 Task: Add Kendall Jackson Vintners Reserve Chardonnay to the cart.
Action: Mouse moved to (726, 245)
Screenshot: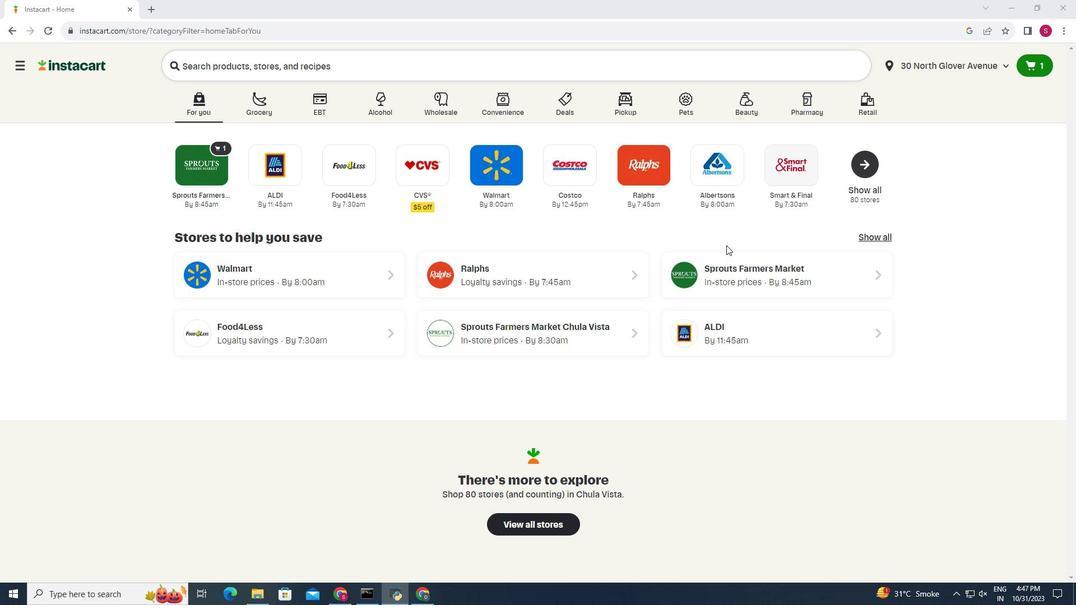 
Action: Mouse pressed left at (726, 245)
Screenshot: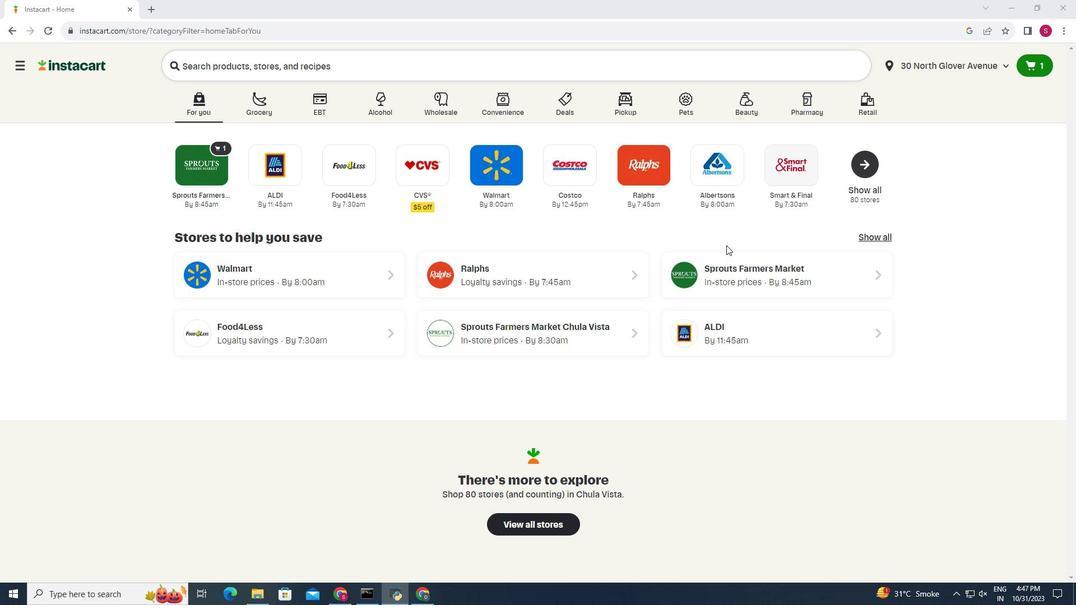 
Action: Mouse moved to (738, 259)
Screenshot: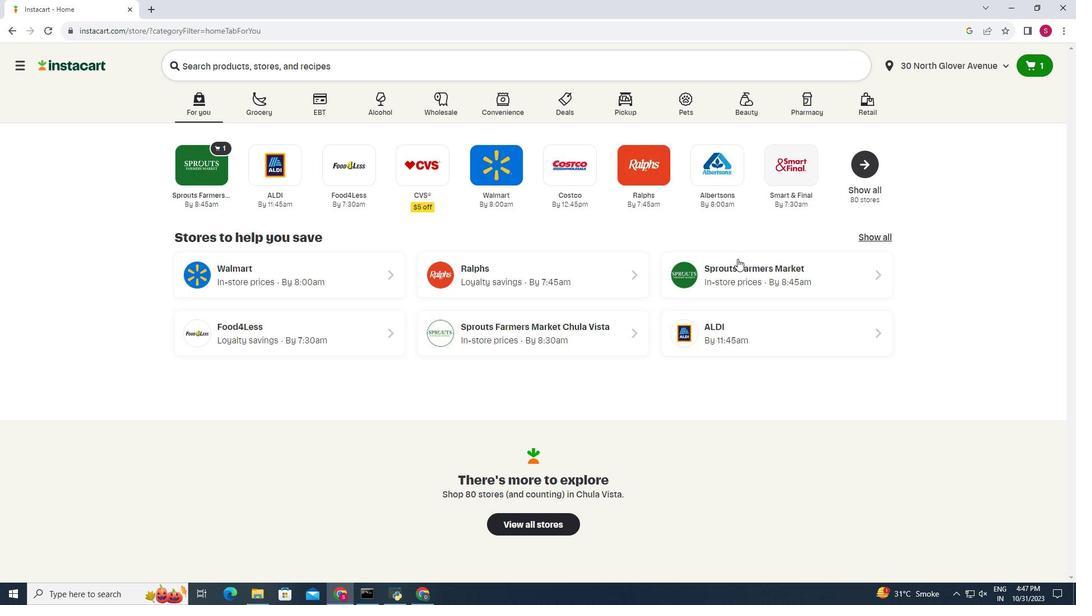 
Action: Mouse pressed left at (738, 259)
Screenshot: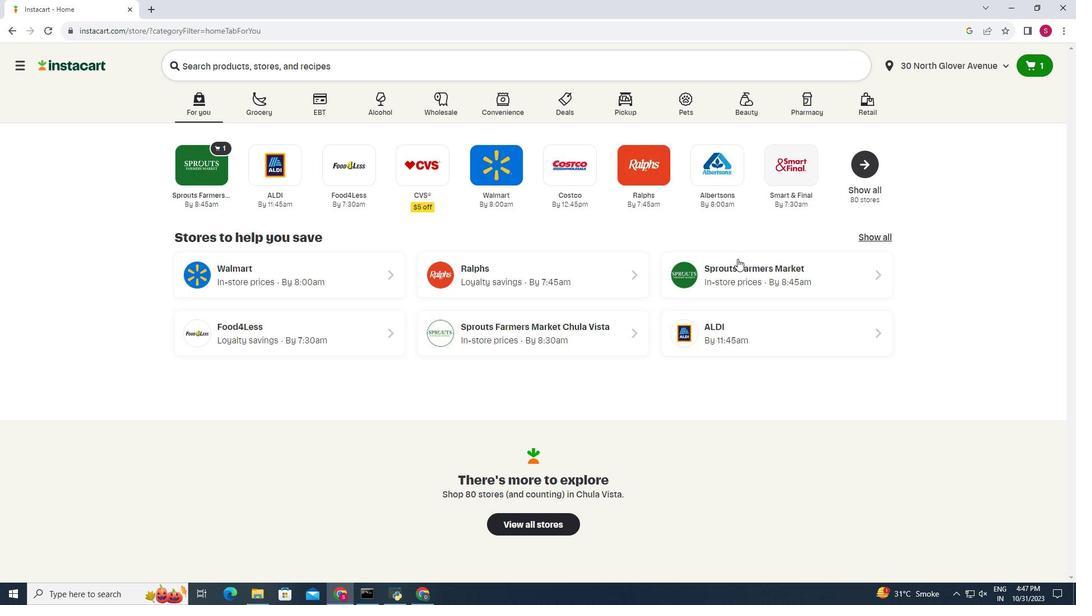 
Action: Mouse moved to (21, 540)
Screenshot: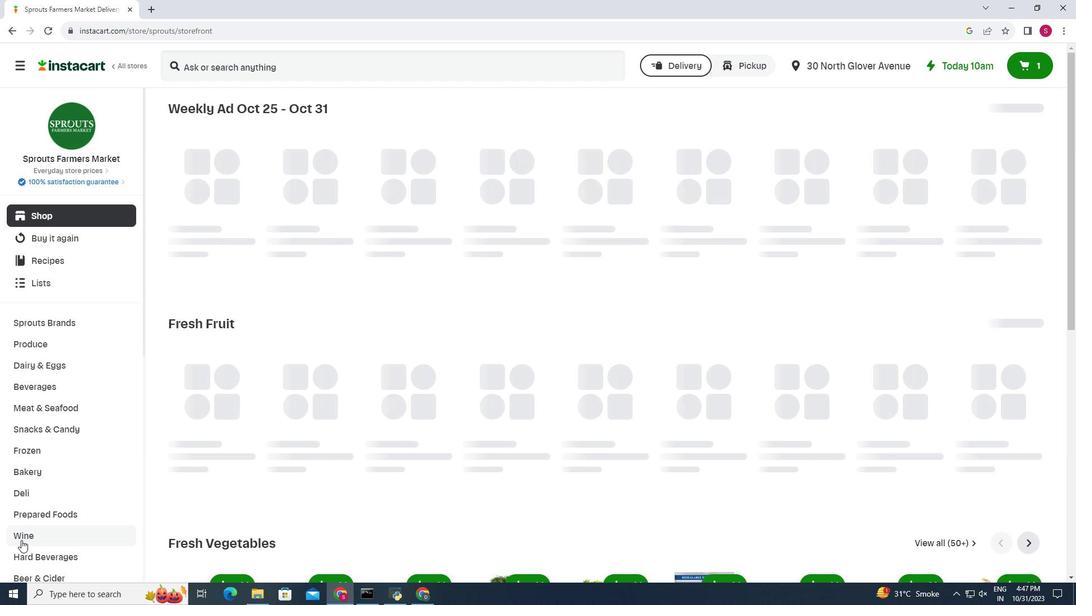 
Action: Mouse pressed left at (21, 540)
Screenshot: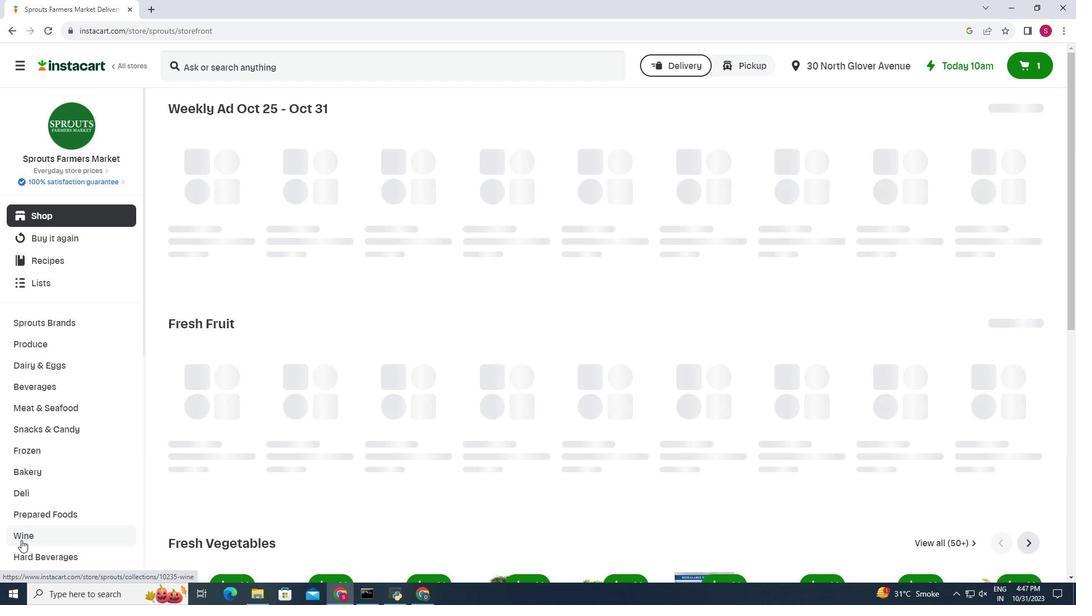 
Action: Mouse moved to (307, 141)
Screenshot: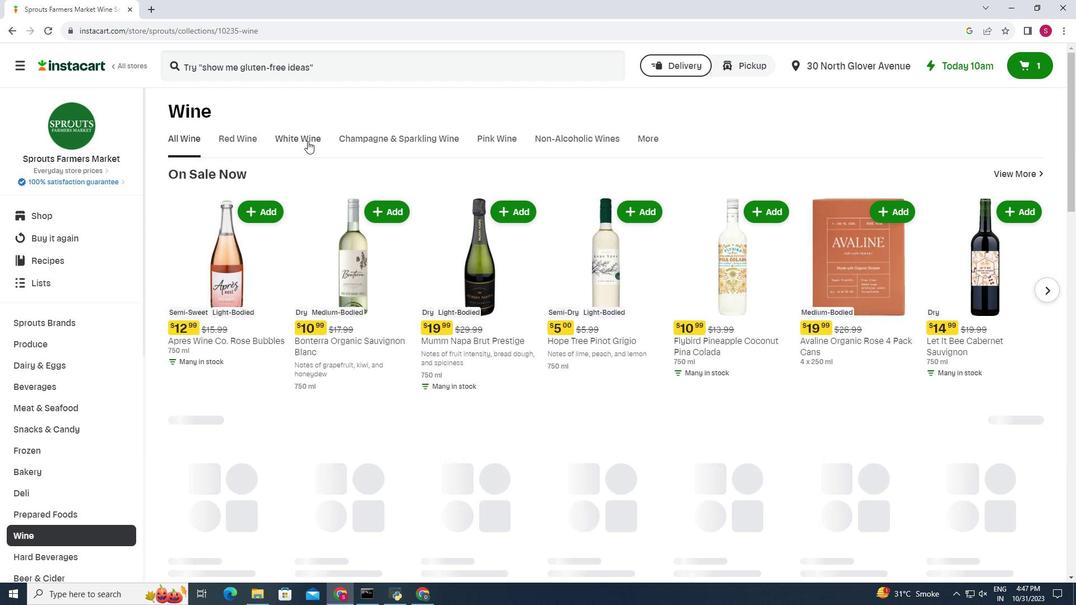 
Action: Mouse pressed left at (307, 141)
Screenshot: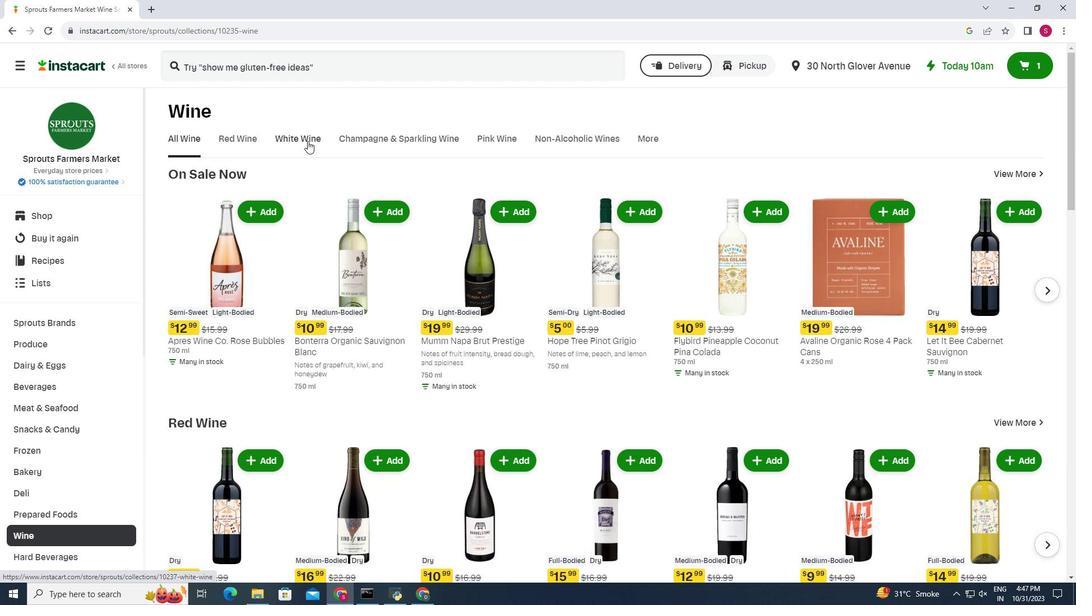 
Action: Mouse moved to (374, 195)
Screenshot: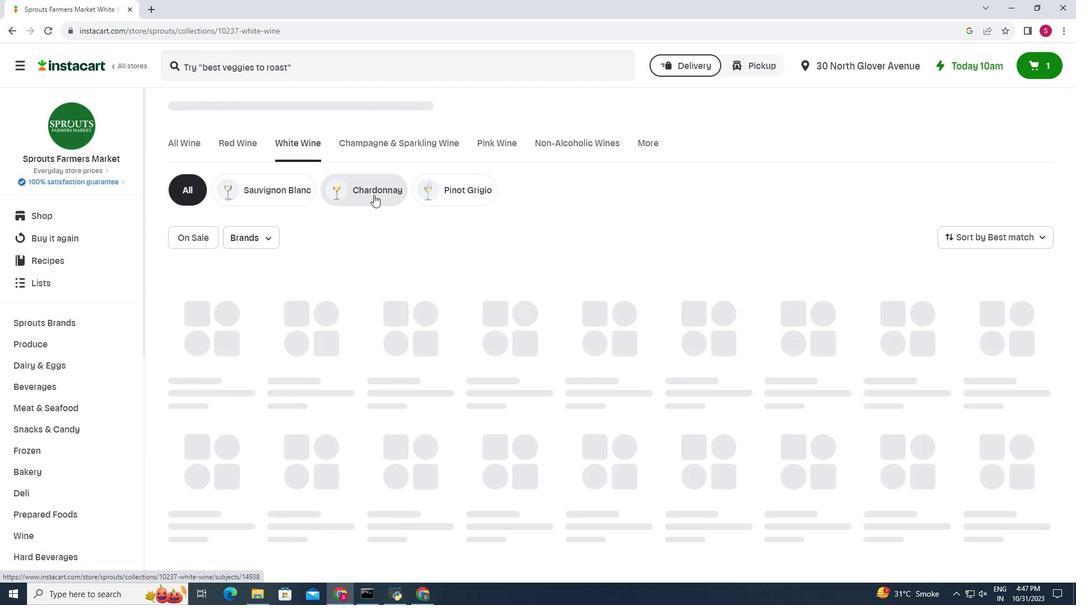 
Action: Mouse pressed left at (374, 195)
Screenshot: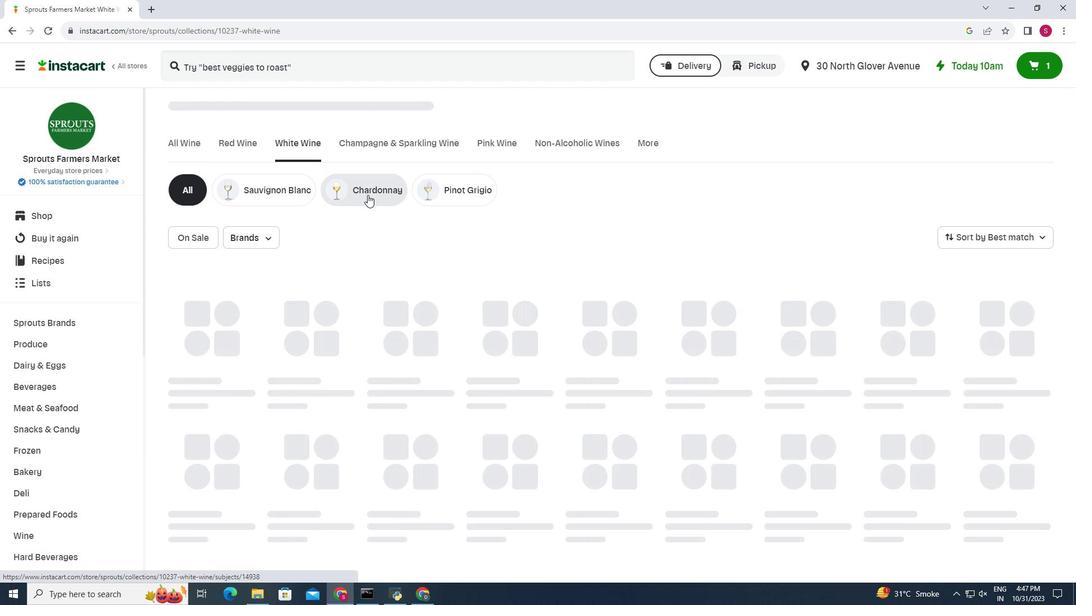 
Action: Mouse moved to (647, 213)
Screenshot: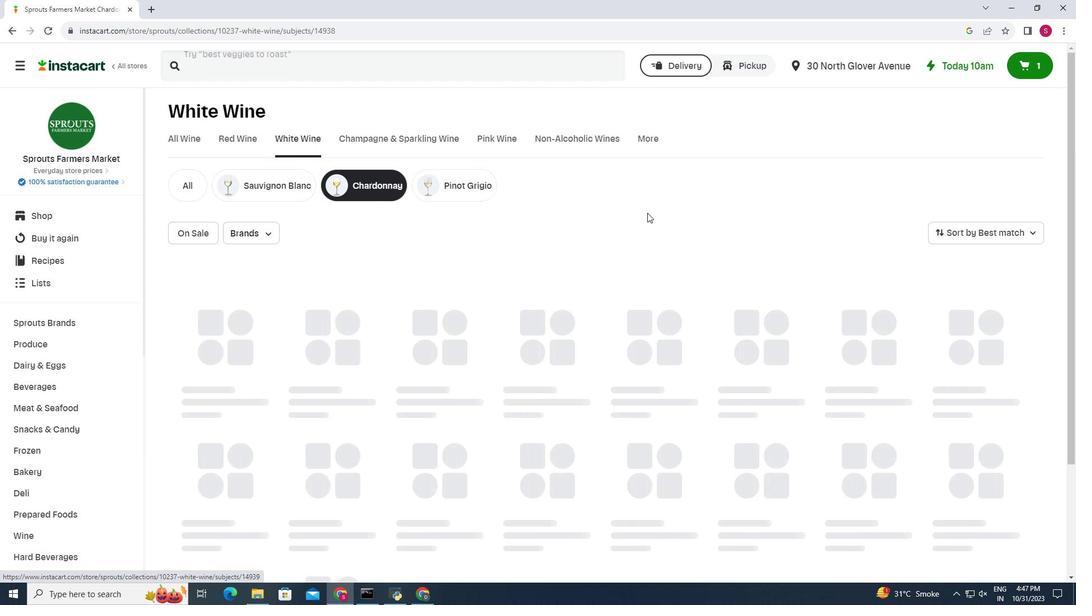 
Action: Mouse scrolled (647, 212) with delta (0, 0)
Screenshot: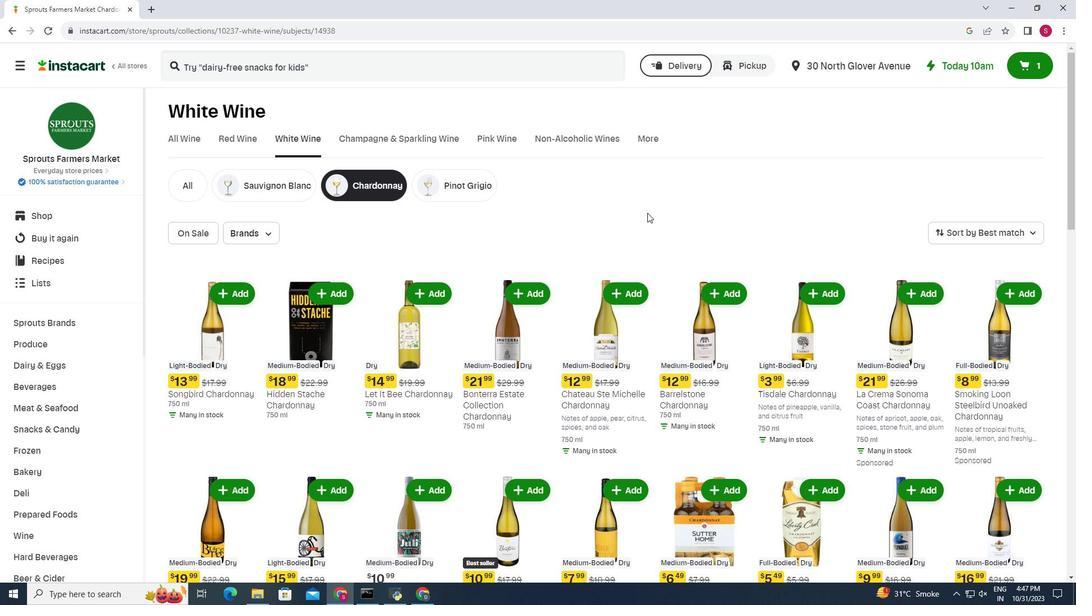 
Action: Mouse moved to (1010, 347)
Screenshot: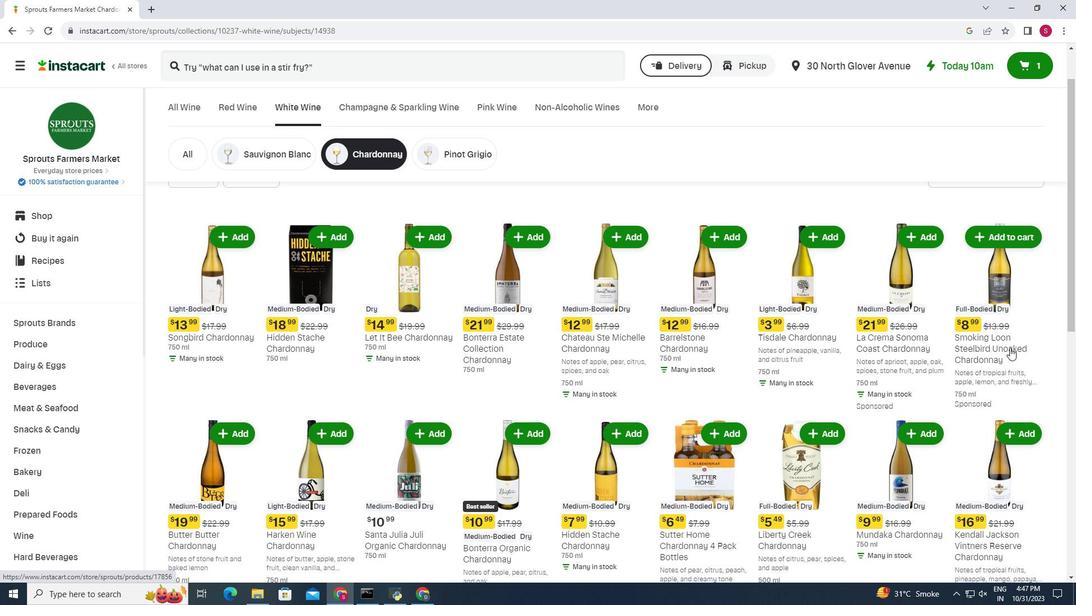 
Action: Mouse scrolled (1010, 347) with delta (0, 0)
Screenshot: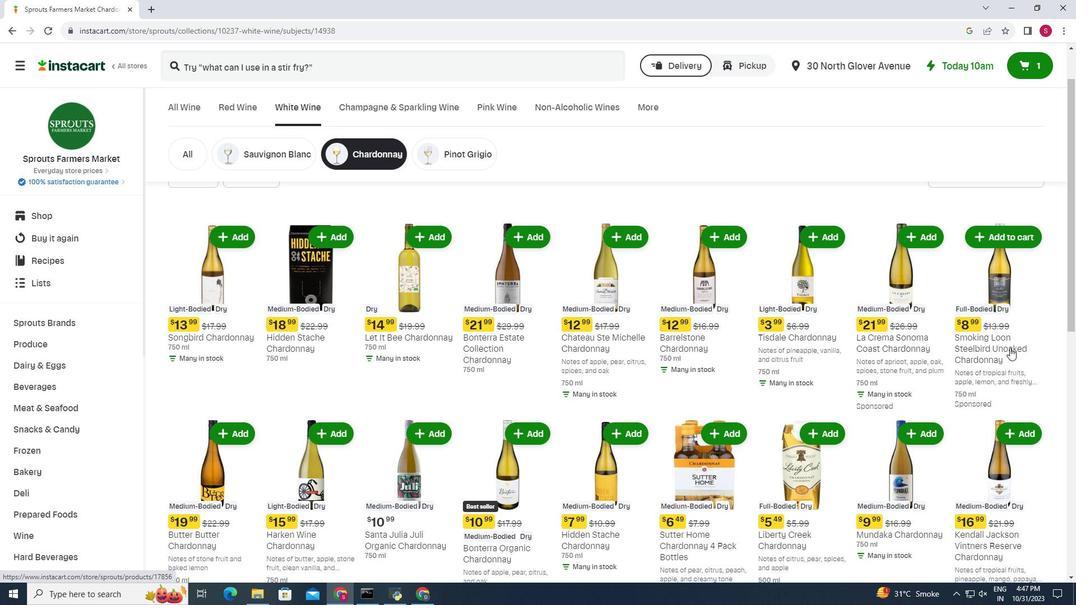 
Action: Mouse moved to (1010, 348)
Screenshot: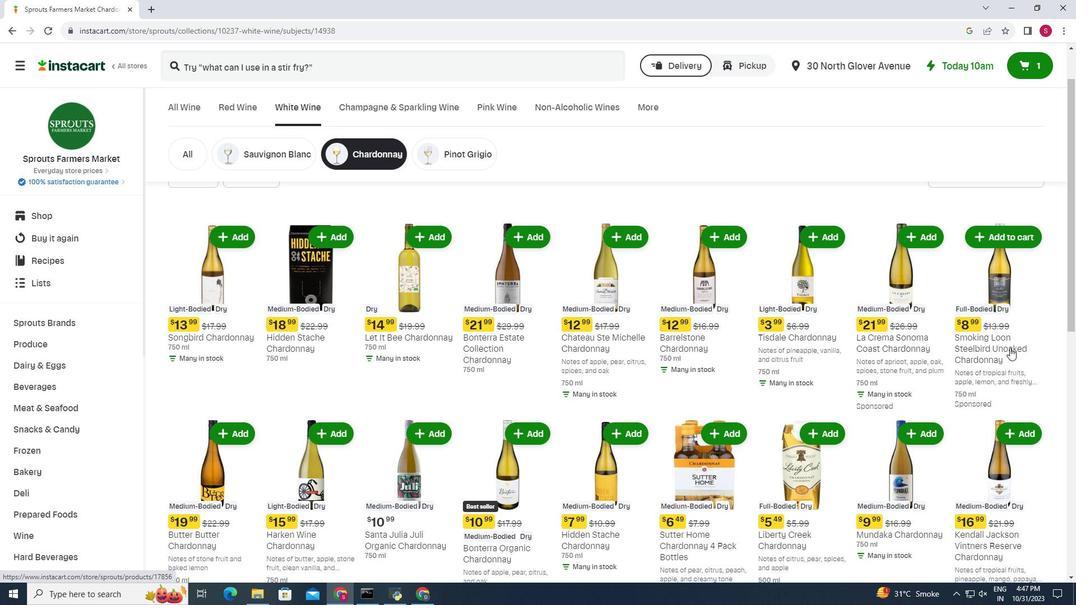 
Action: Mouse scrolled (1010, 347) with delta (0, 0)
Screenshot: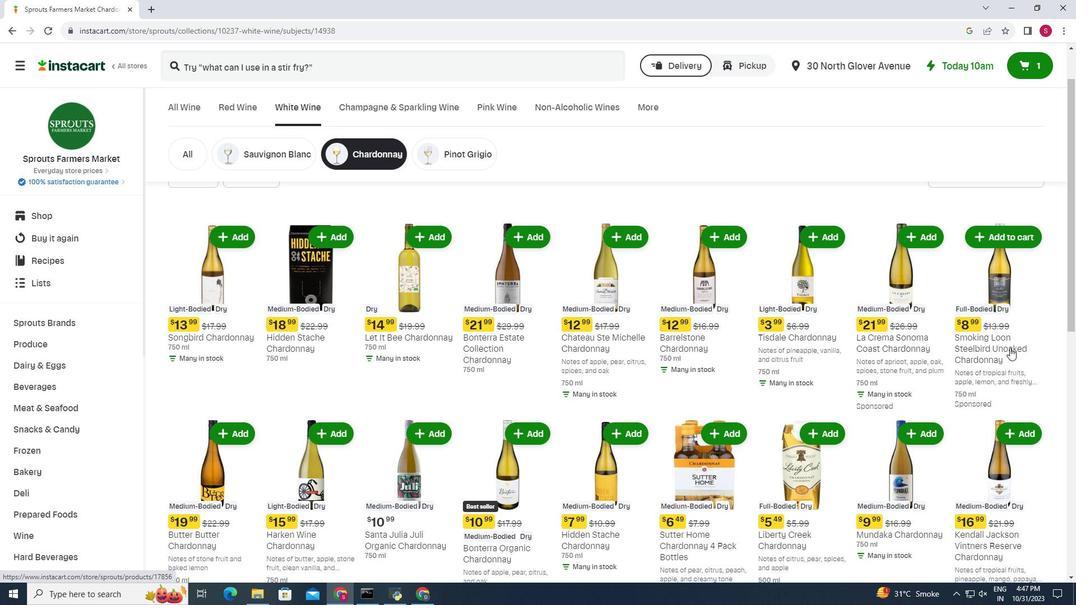 
Action: Mouse moved to (1010, 349)
Screenshot: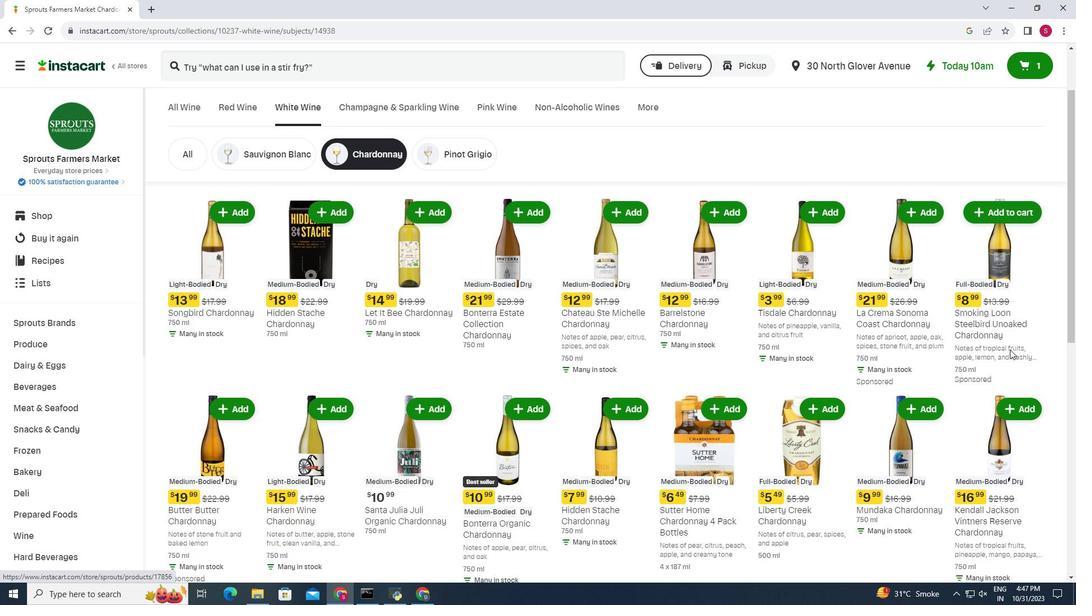 
Action: Mouse scrolled (1010, 348) with delta (0, 0)
Screenshot: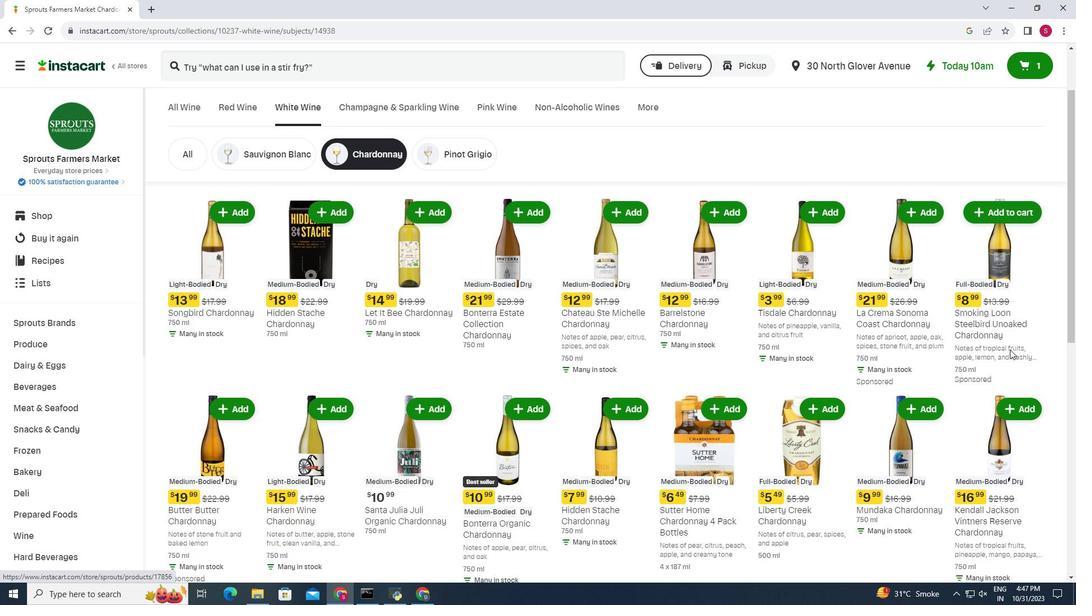 
Action: Mouse moved to (1010, 270)
Screenshot: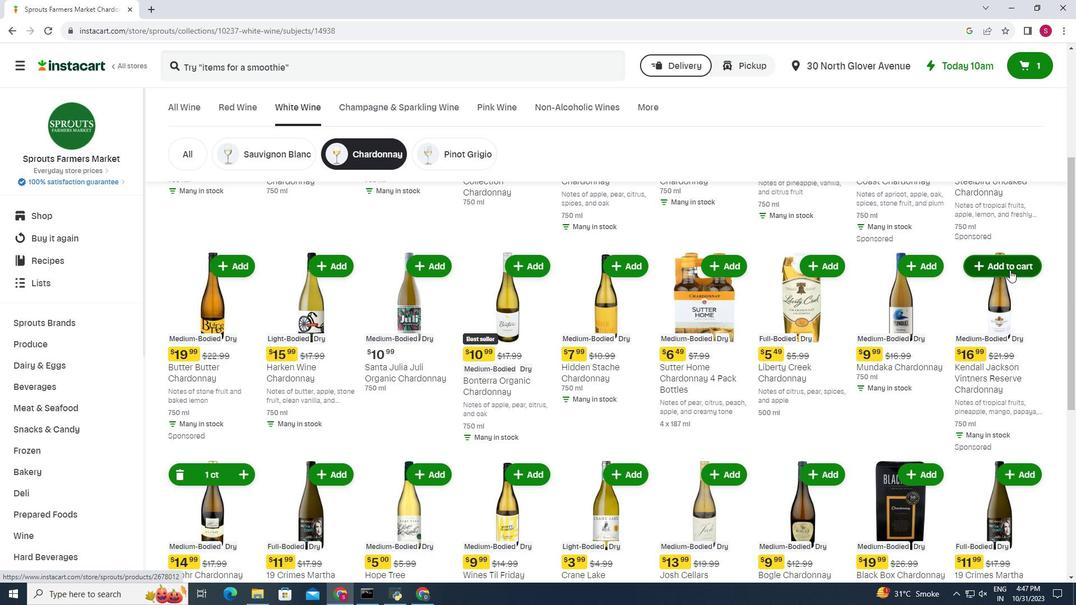 
Action: Mouse pressed left at (1010, 270)
Screenshot: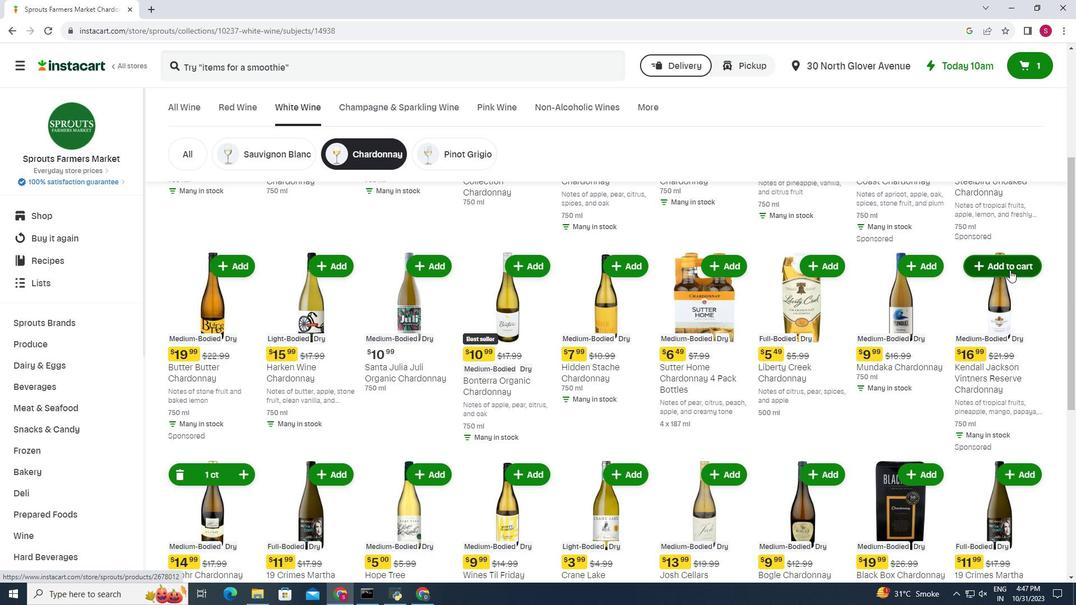 
Action: Mouse moved to (1028, 241)
Screenshot: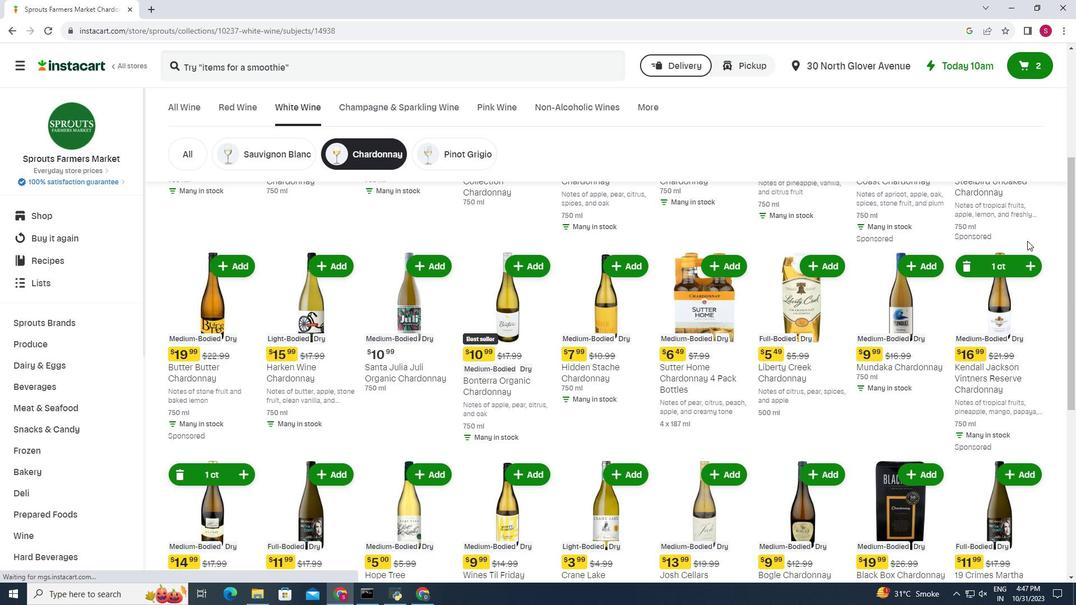 
